 Task: Explore the historic French Quarter in New Orleans using walking directions.
Action: Mouse moved to (90, 30)
Screenshot: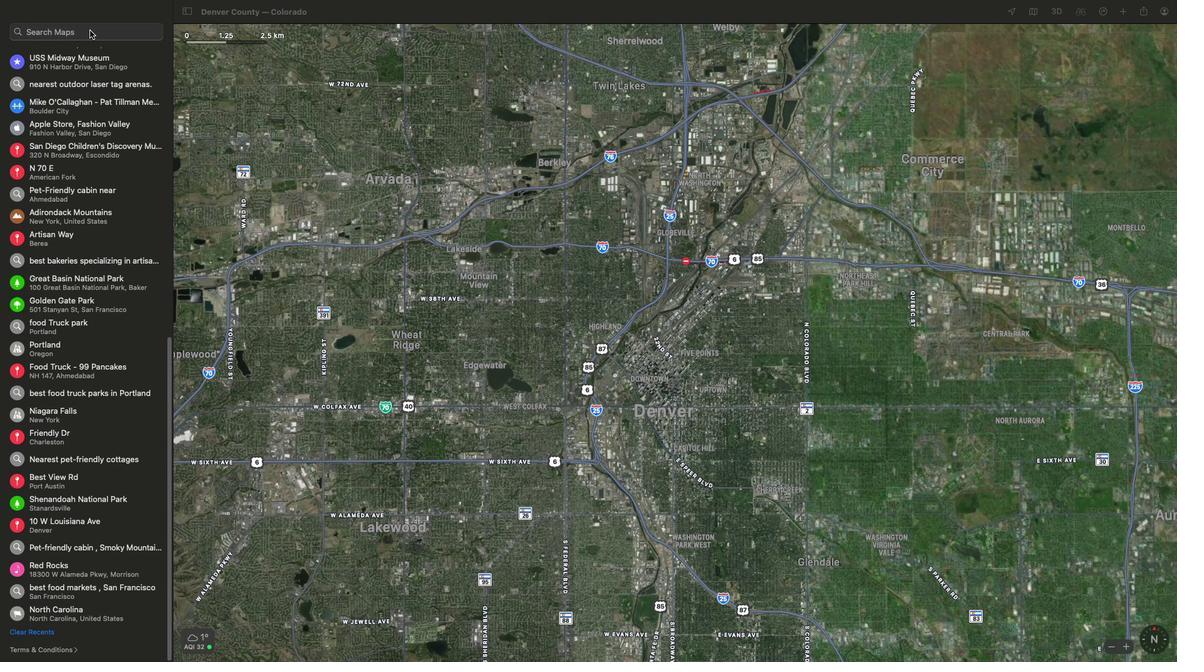 
Action: Mouse pressed left at (90, 30)
Screenshot: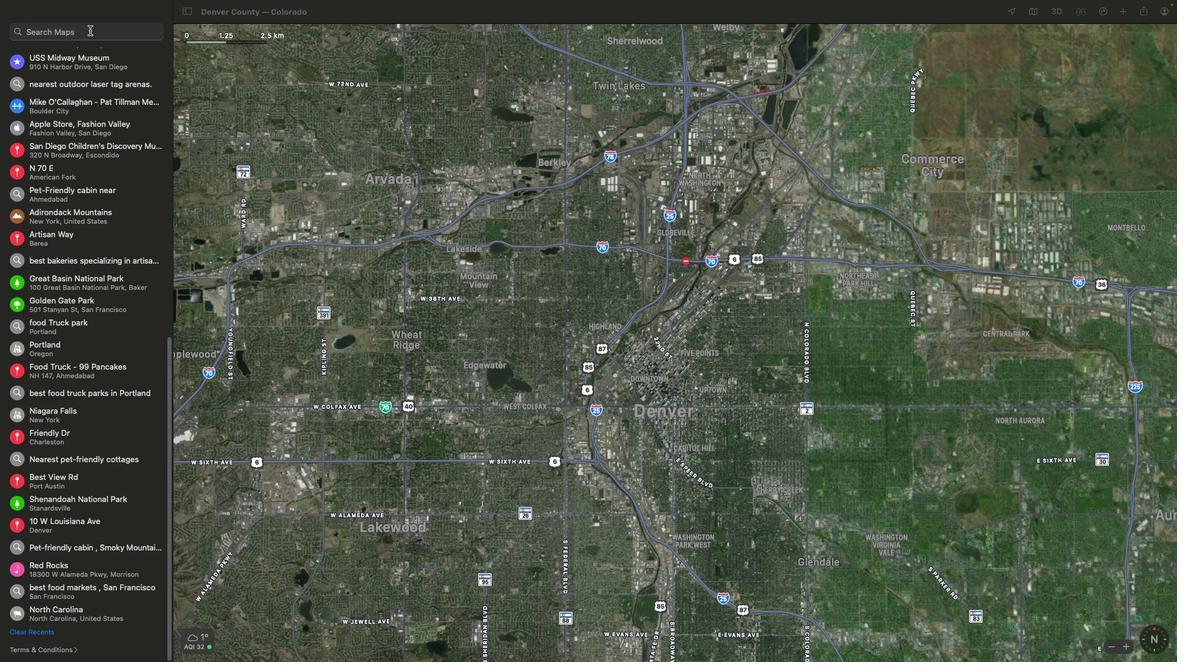 
Action: Key pressed Key.shift'H''i''s''t''o''r''i''c'Key.spaceKey.shift'F''r''e''n''c''h'Key.spaceKey.shift'Q''u''a''r''t''e''r'Key.space'i''n'Key.spaceKey.shiftKey.shift'N''e''w'Key.spaceKey.shift'O''r''l''e''a''n''s'Key.spaceKey.enter
Screenshot: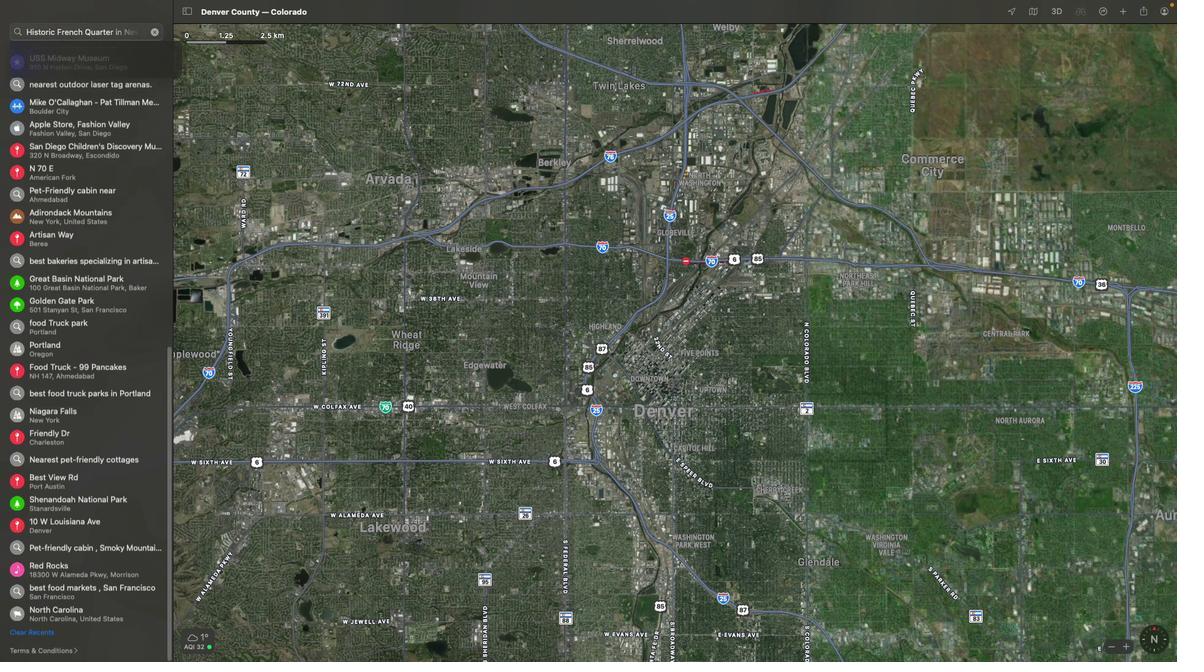 
Action: Mouse moved to (1039, 13)
Screenshot: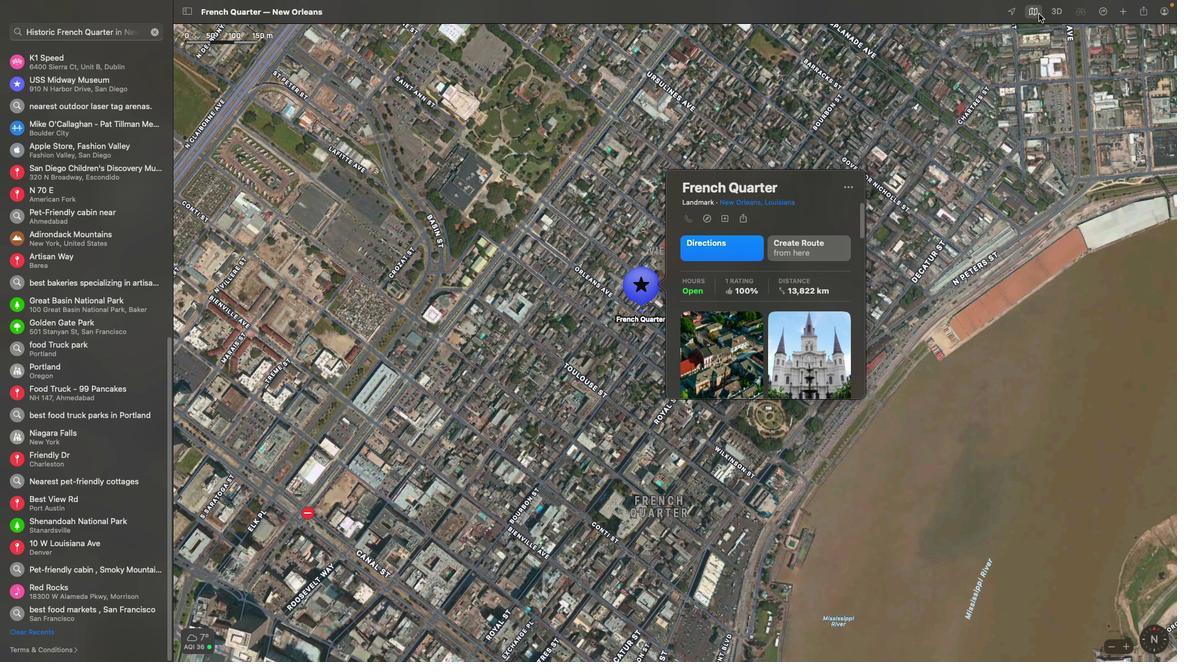
Action: Mouse pressed left at (1039, 13)
Screenshot: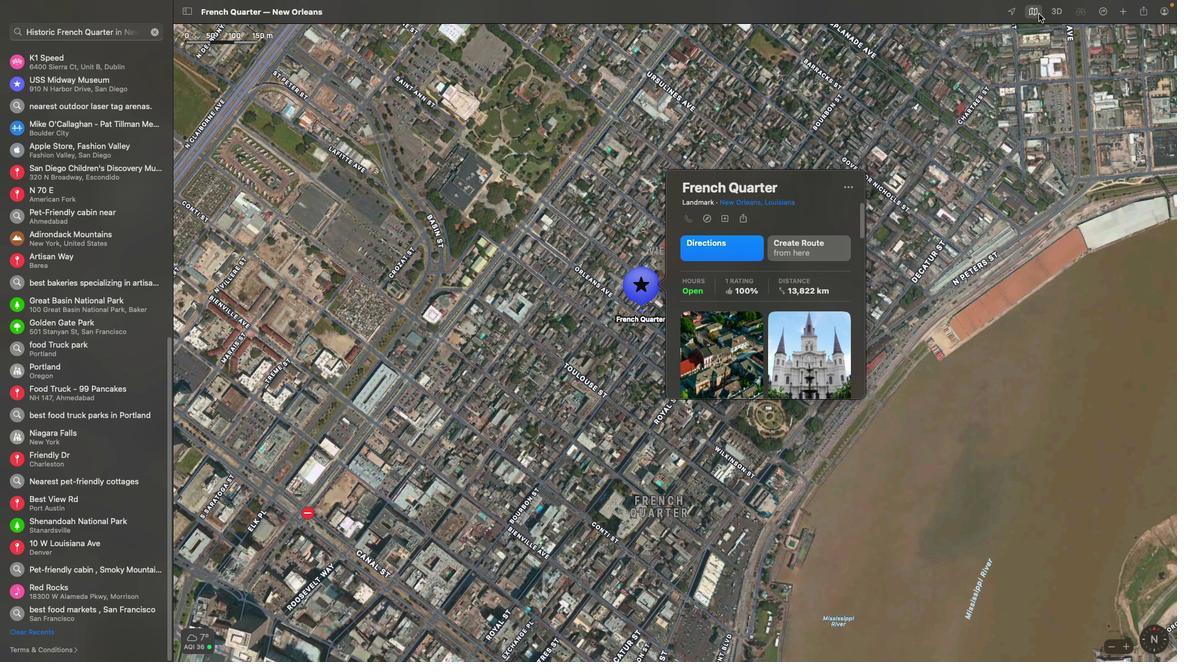 
Action: Mouse moved to (996, 74)
Screenshot: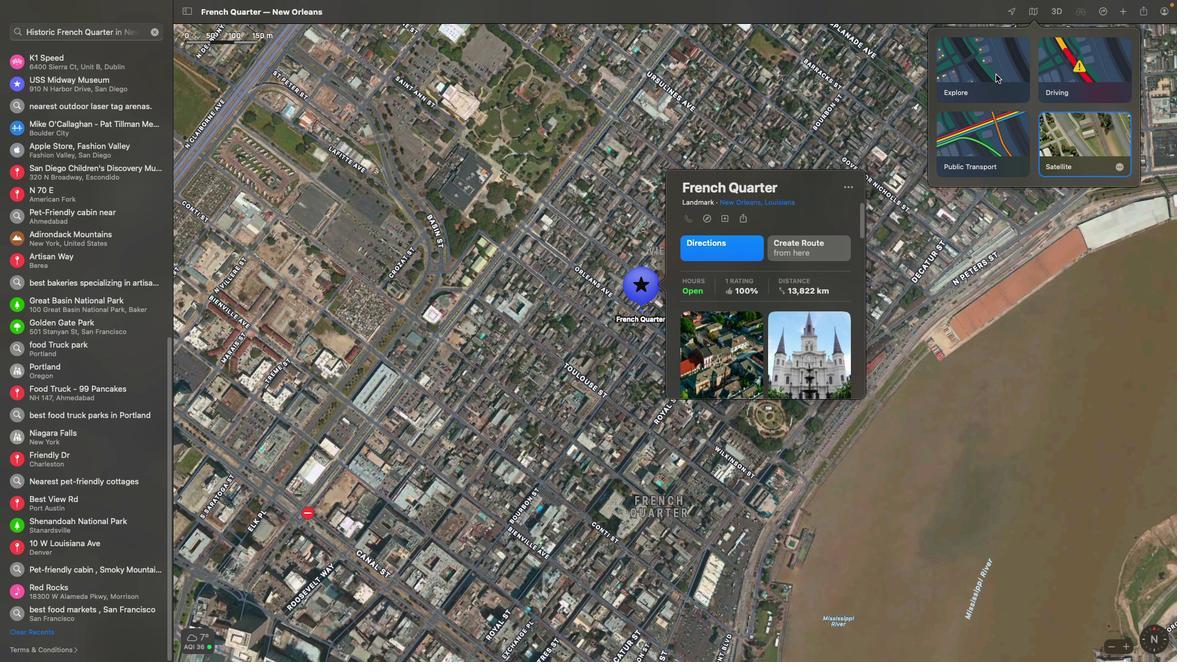 
Action: Mouse pressed left at (996, 74)
Screenshot: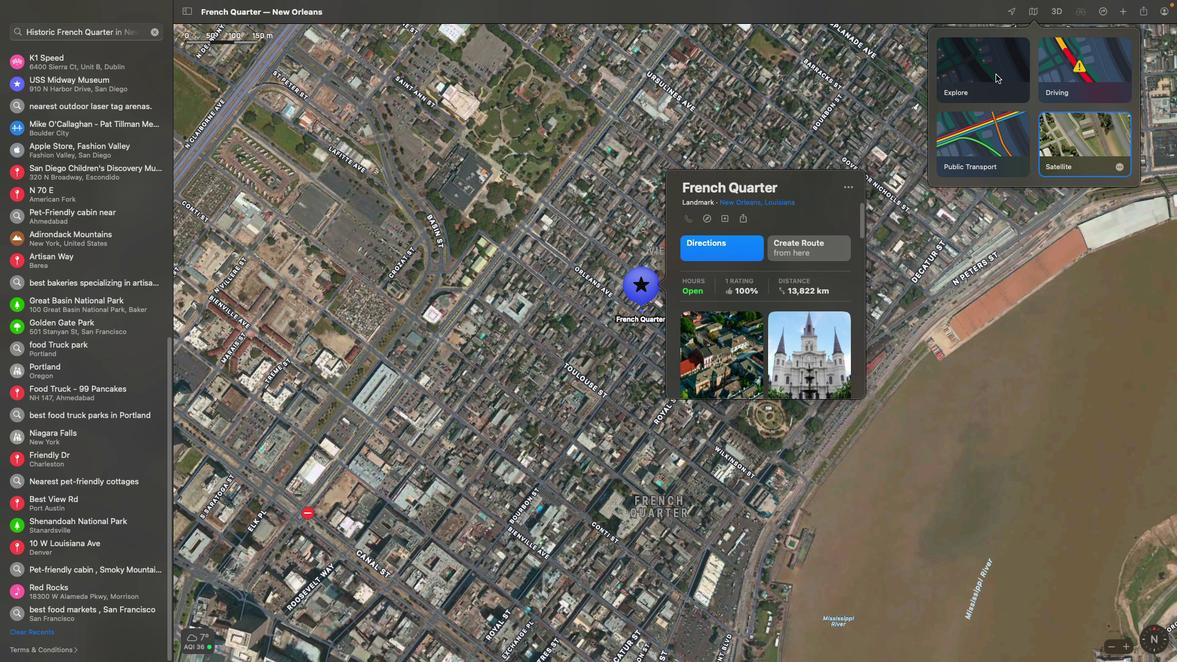 
Action: Mouse moved to (613, 373)
Screenshot: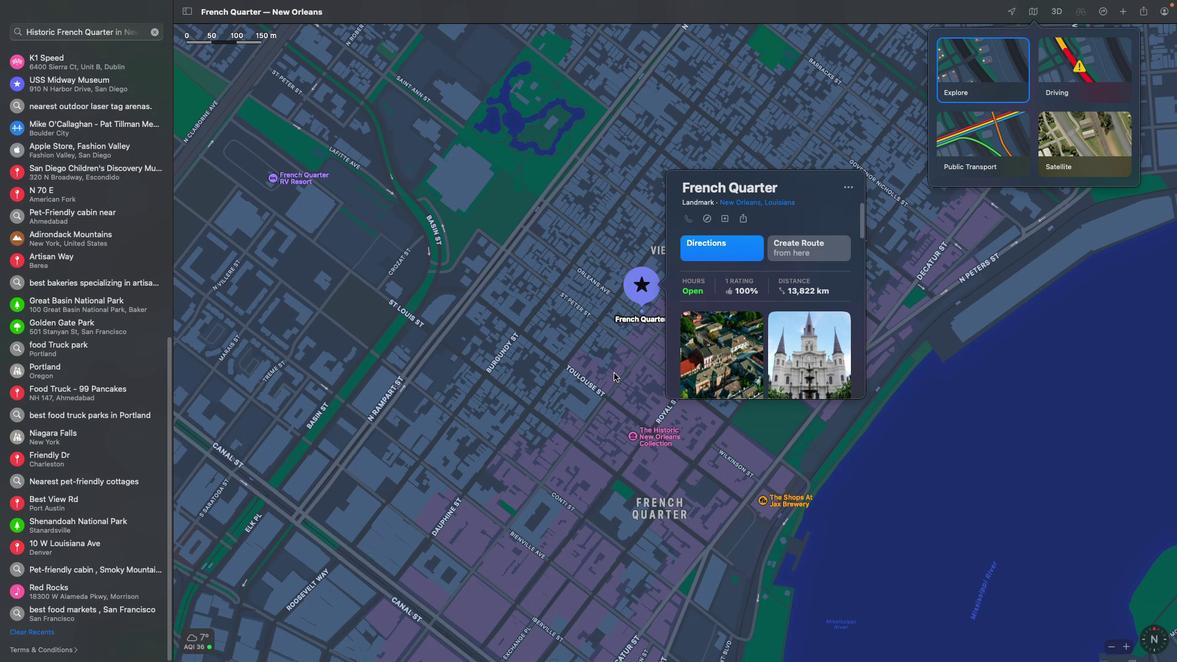 
Action: Mouse scrolled (613, 373) with delta (0, 0)
Screenshot: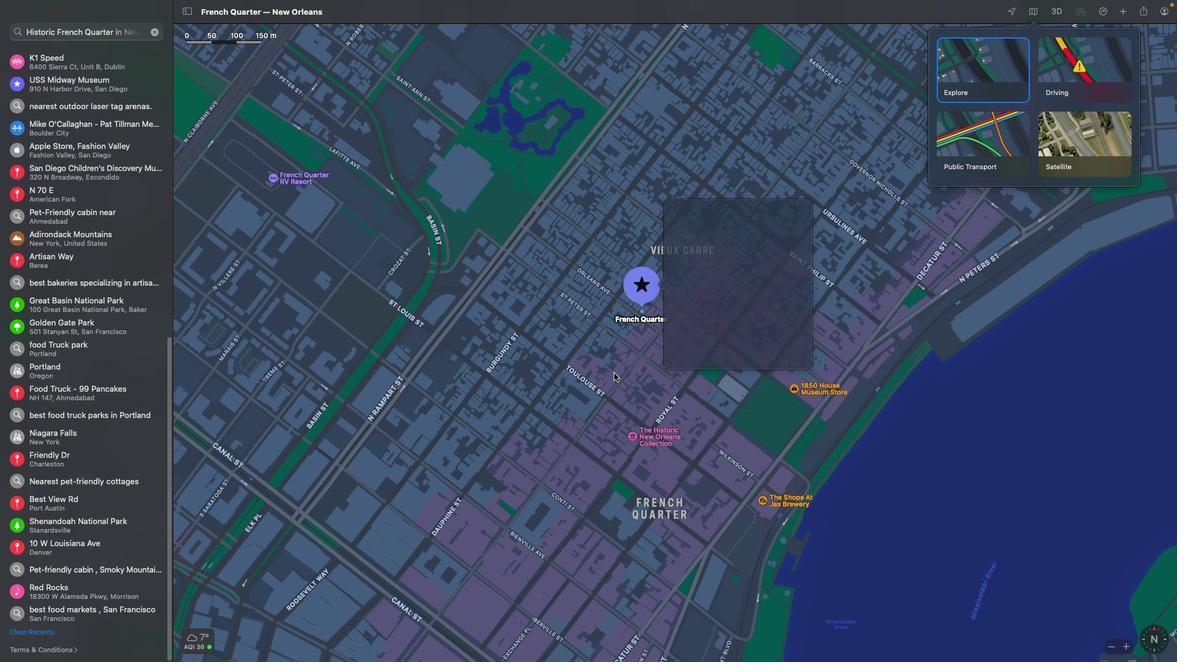 
Action: Mouse scrolled (613, 373) with delta (0, 0)
Screenshot: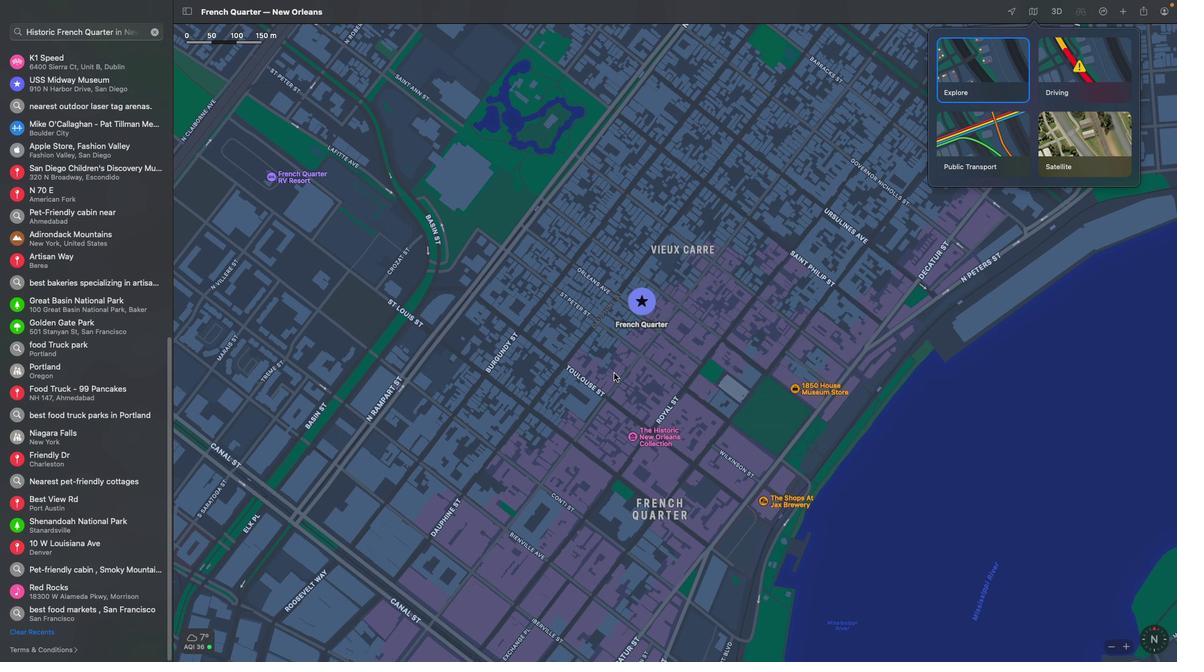 
Action: Mouse scrolled (613, 373) with delta (0, 0)
Screenshot: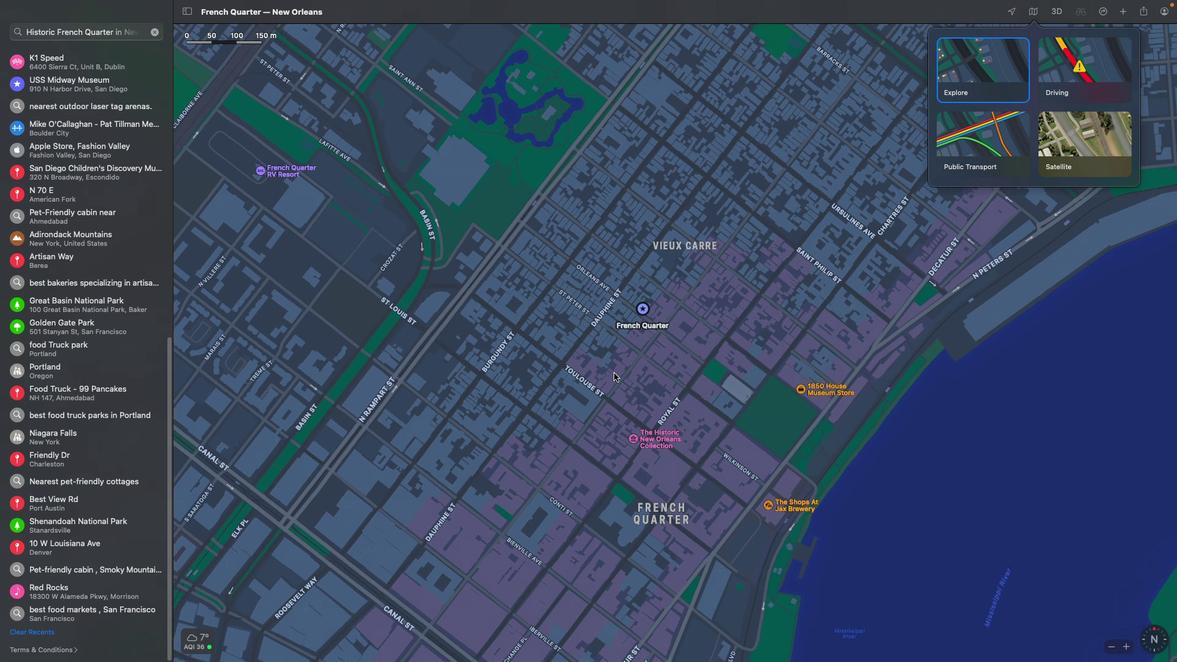 
Action: Mouse scrolled (613, 373) with delta (0, 0)
Screenshot: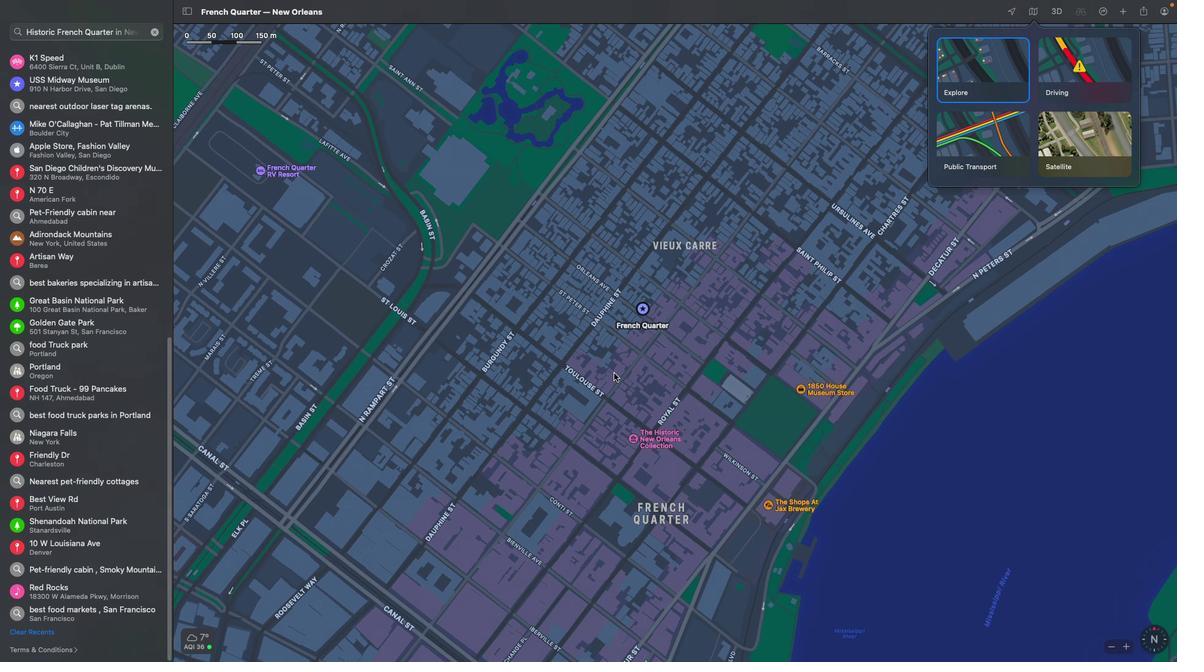 
Action: Mouse scrolled (613, 373) with delta (0, 0)
Screenshot: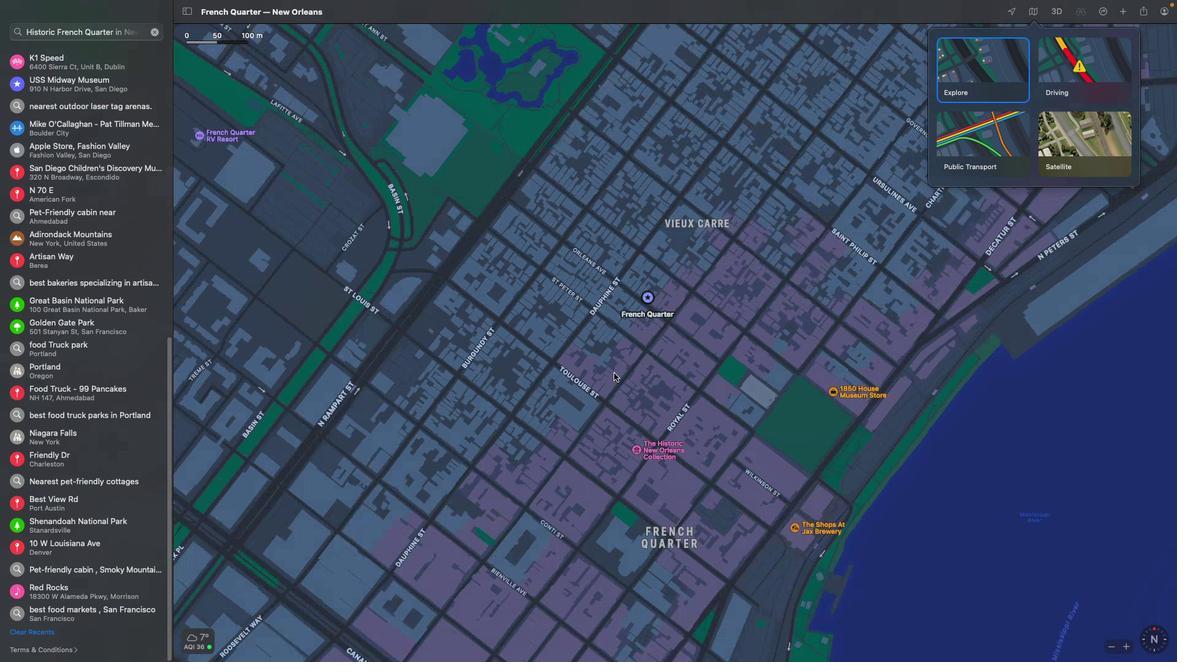 
Action: Mouse scrolled (613, 373) with delta (0, 0)
Screenshot: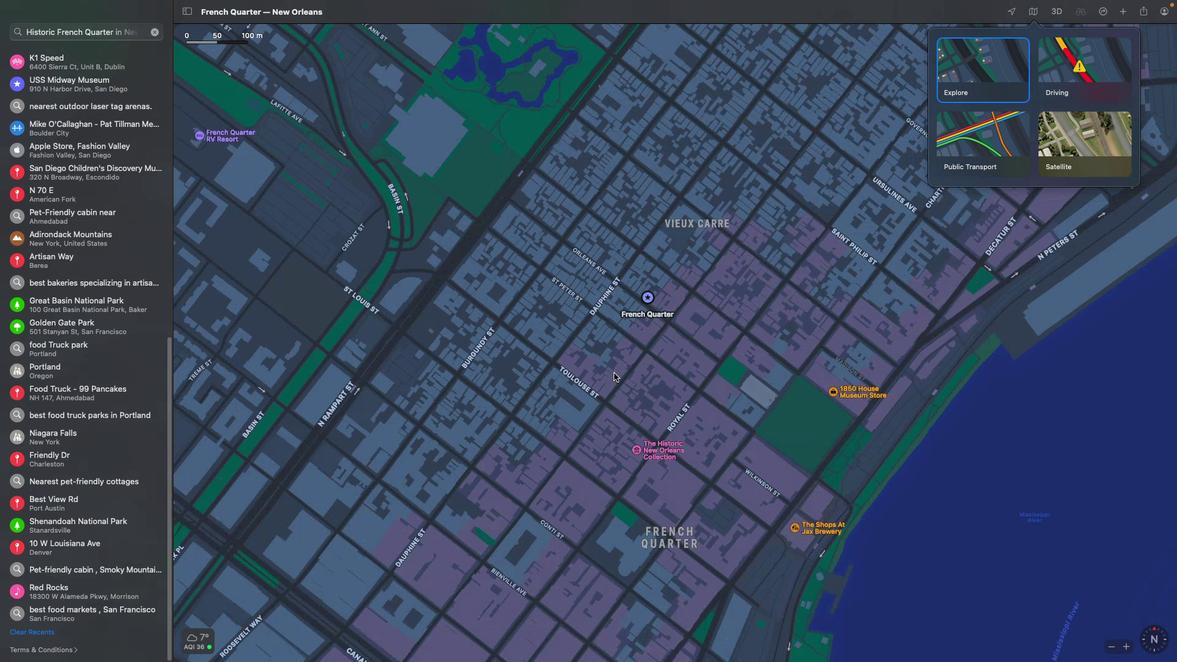
Action: Mouse scrolled (613, 373) with delta (0, 1)
Screenshot: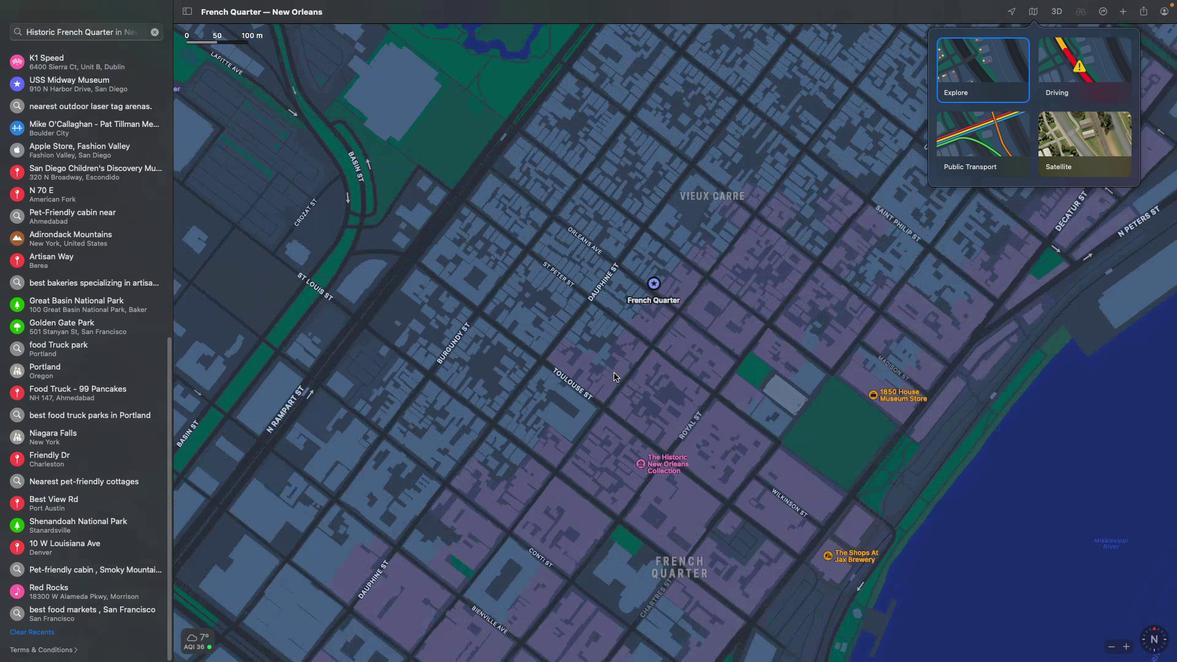 
Action: Mouse scrolled (613, 373) with delta (0, 2)
Screenshot: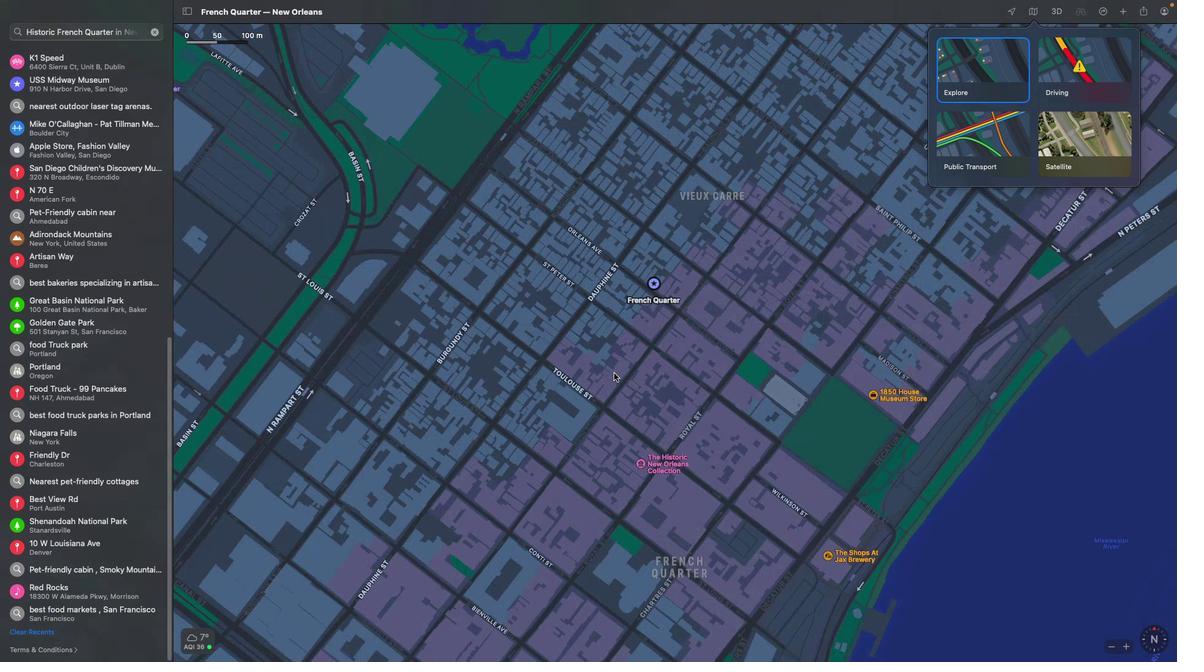 
